 Task: Add Sprouts 93% Lean Ground Beef Patties to the cart.
Action: Mouse moved to (29, 107)
Screenshot: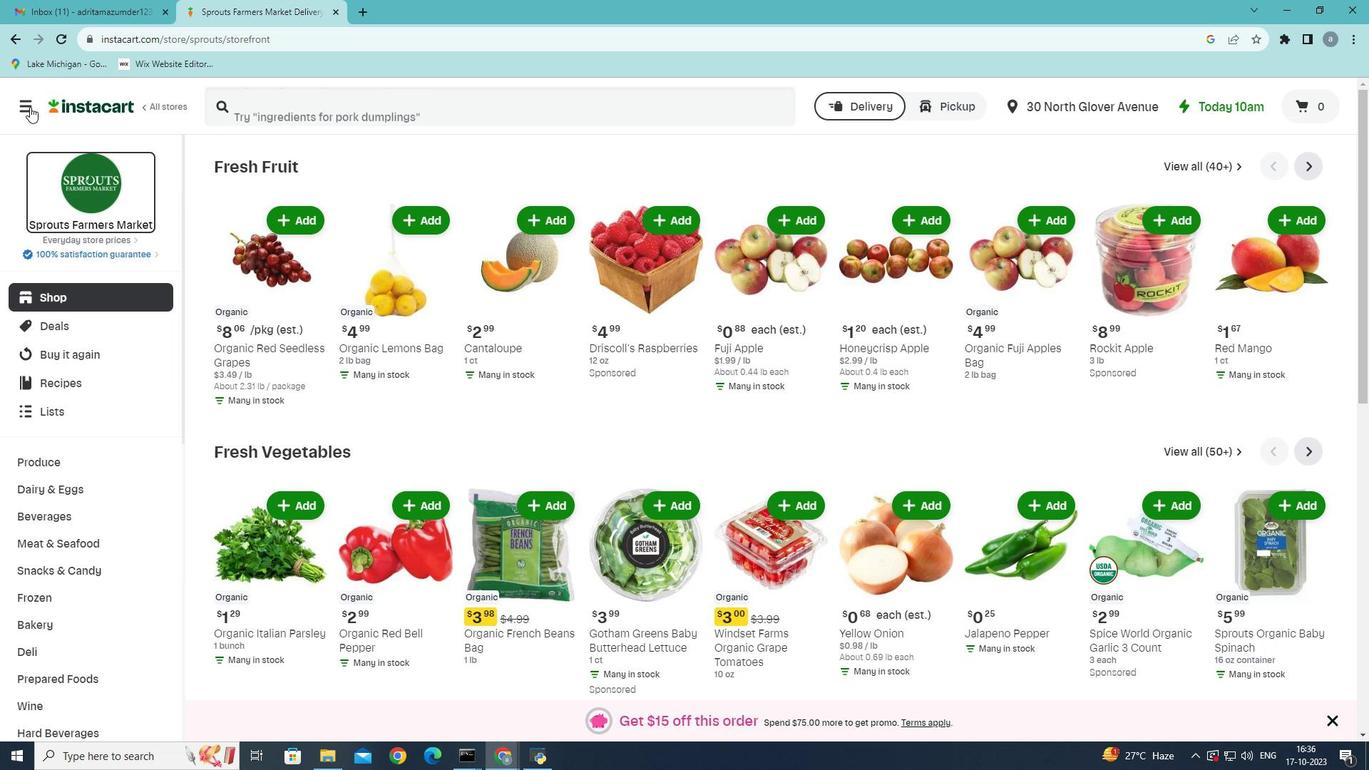 
Action: Mouse pressed left at (29, 107)
Screenshot: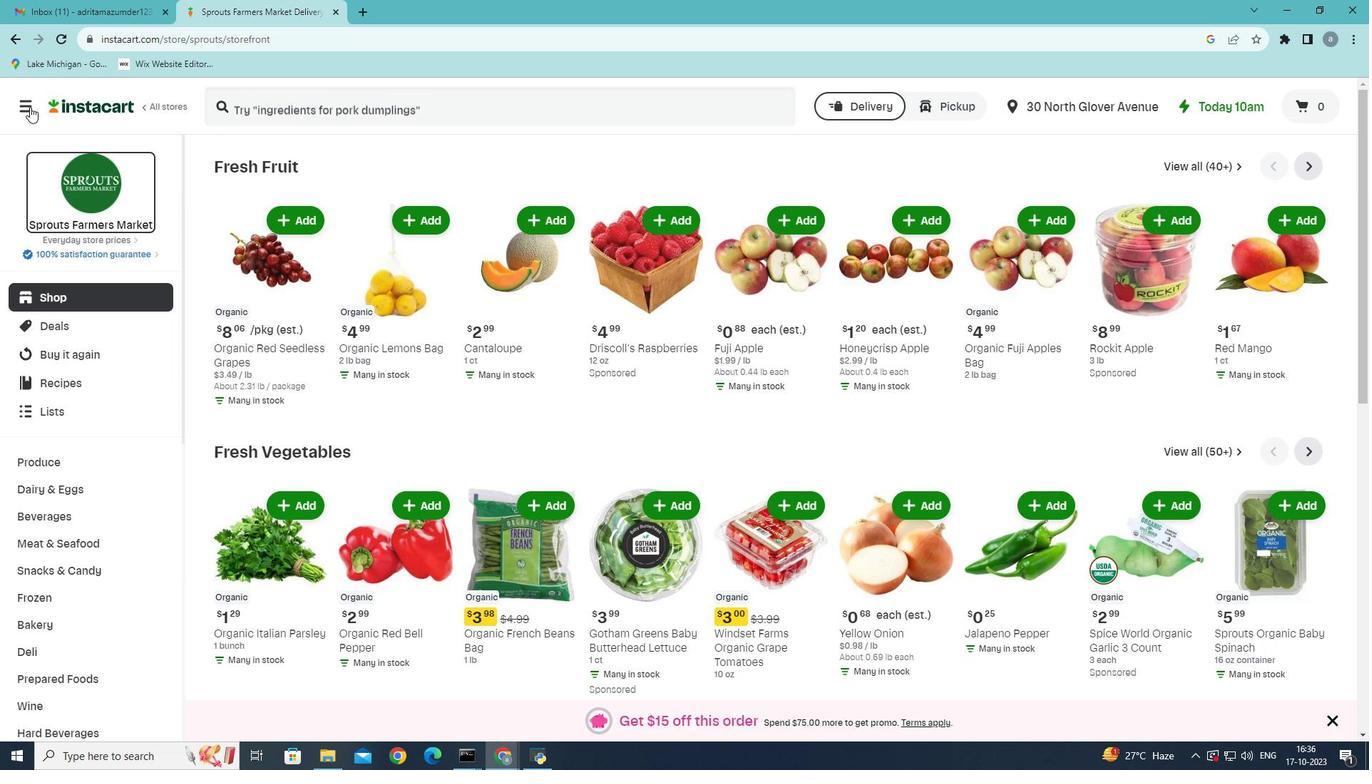 
Action: Mouse moved to (80, 425)
Screenshot: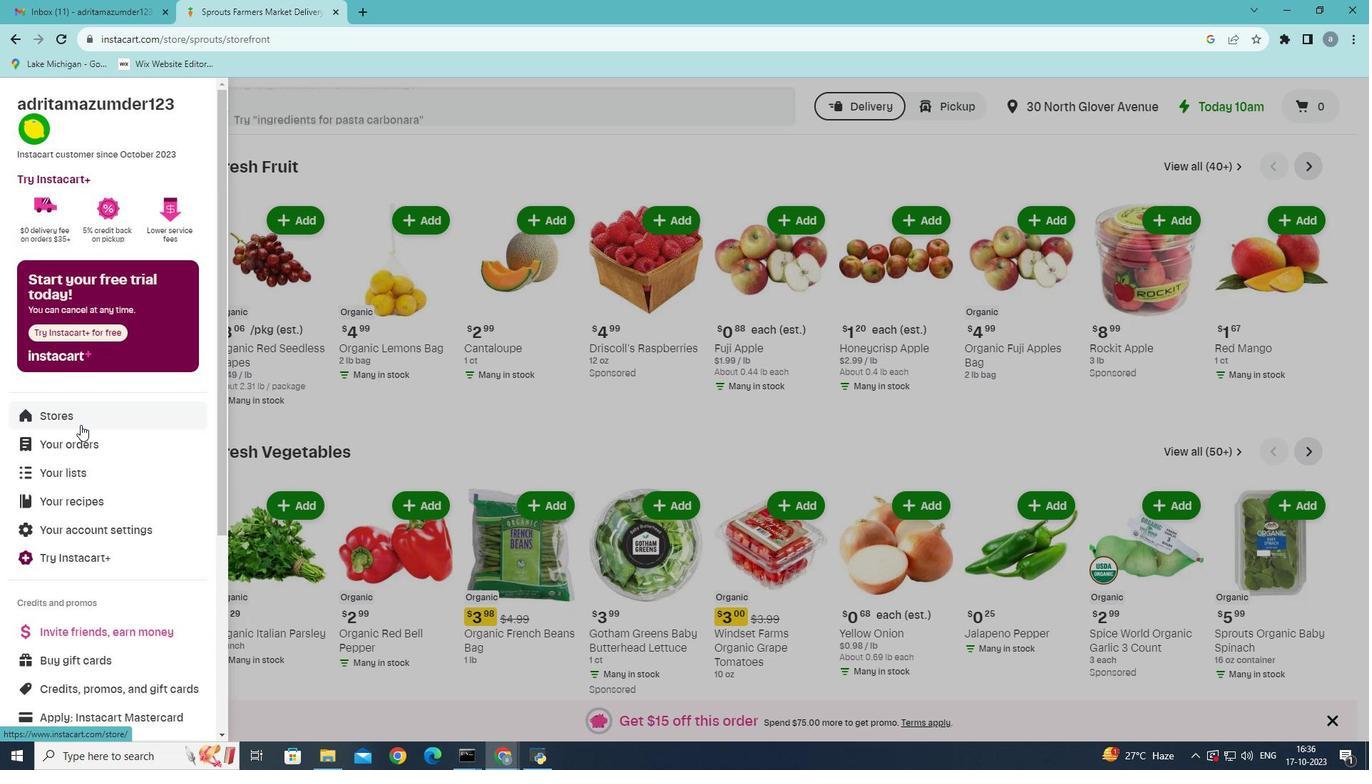 
Action: Mouse pressed left at (80, 425)
Screenshot: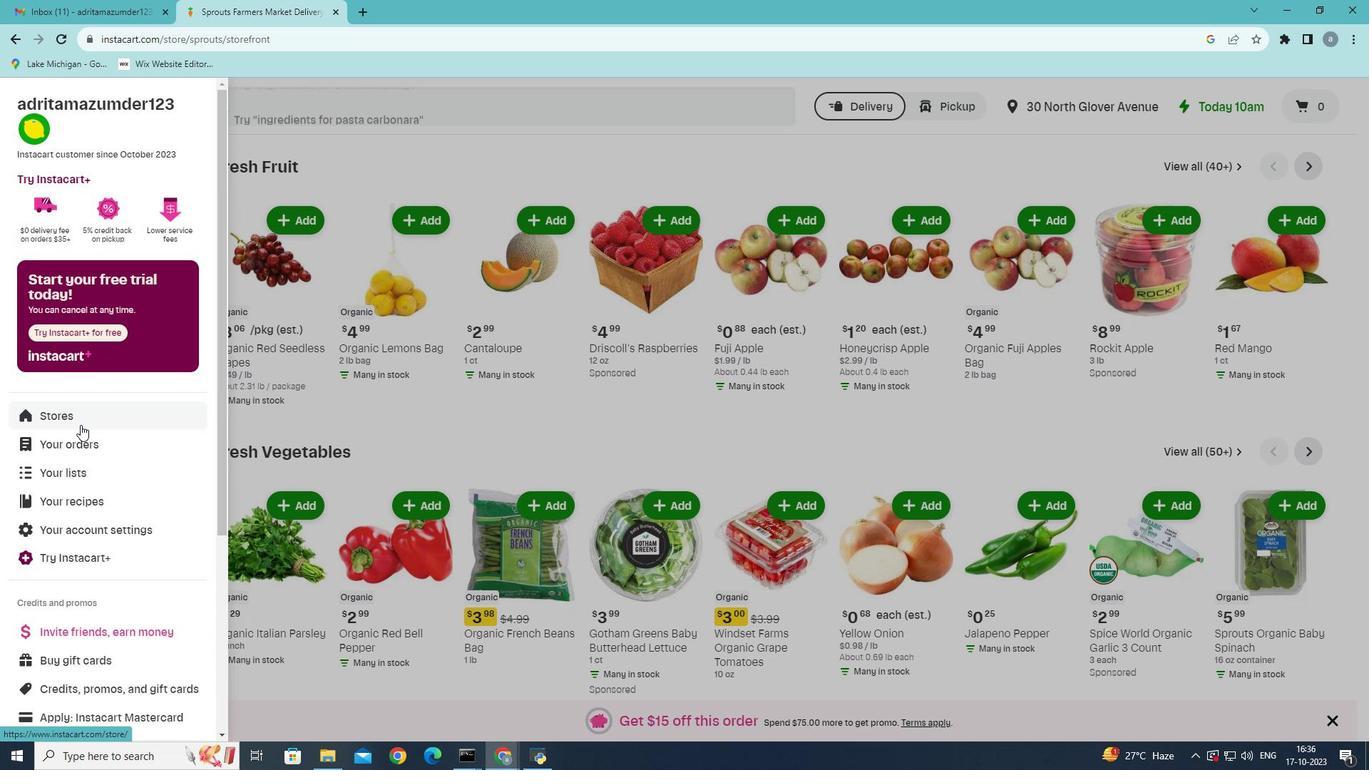 
Action: Mouse moved to (322, 153)
Screenshot: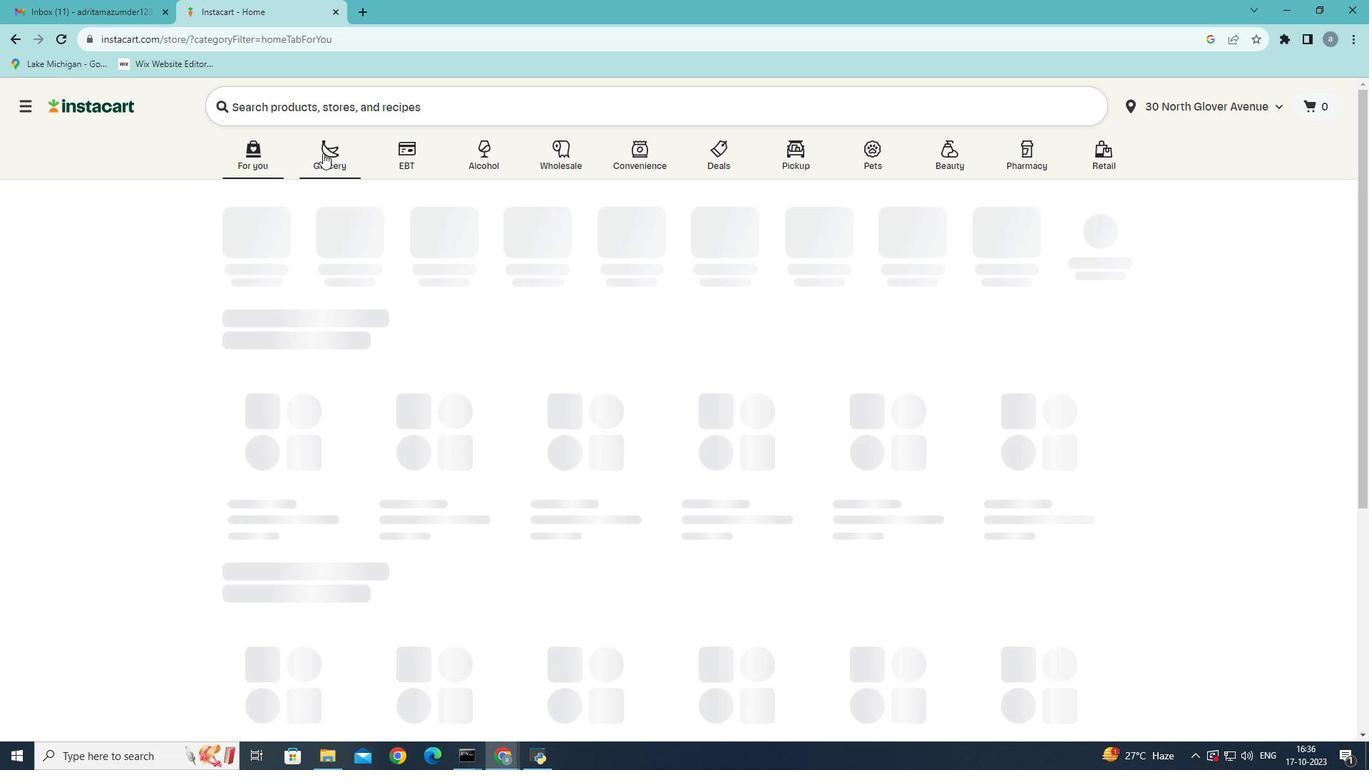 
Action: Mouse pressed left at (322, 153)
Screenshot: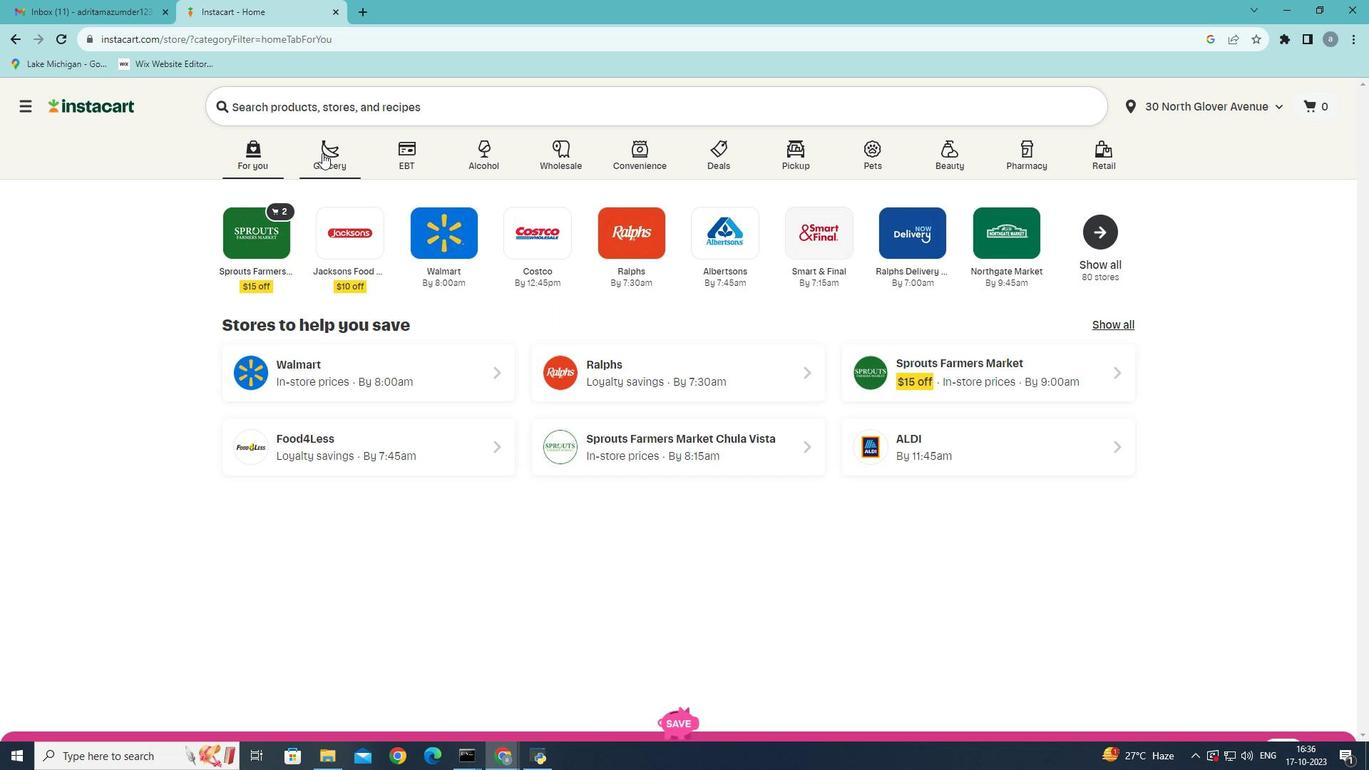 
Action: Mouse moved to (941, 308)
Screenshot: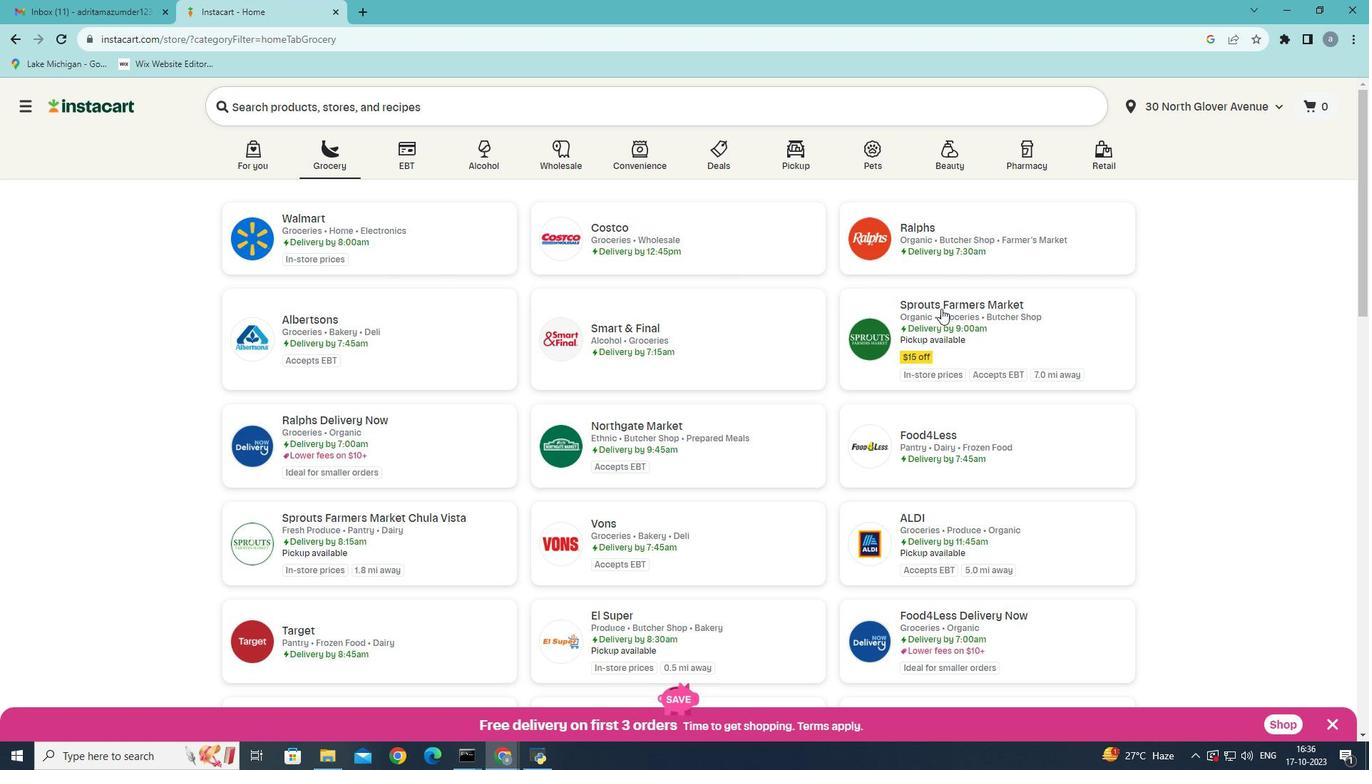 
Action: Mouse pressed left at (941, 308)
Screenshot: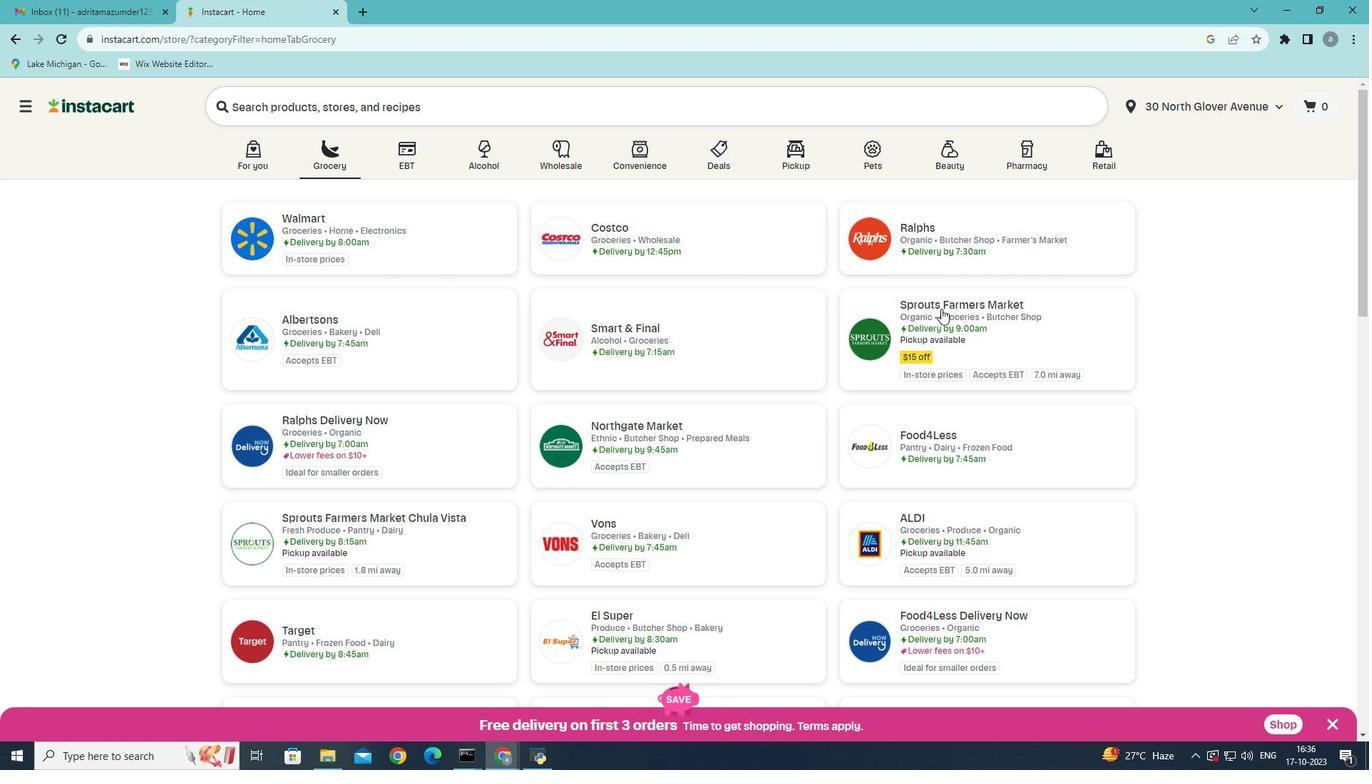 
Action: Mouse moved to (69, 538)
Screenshot: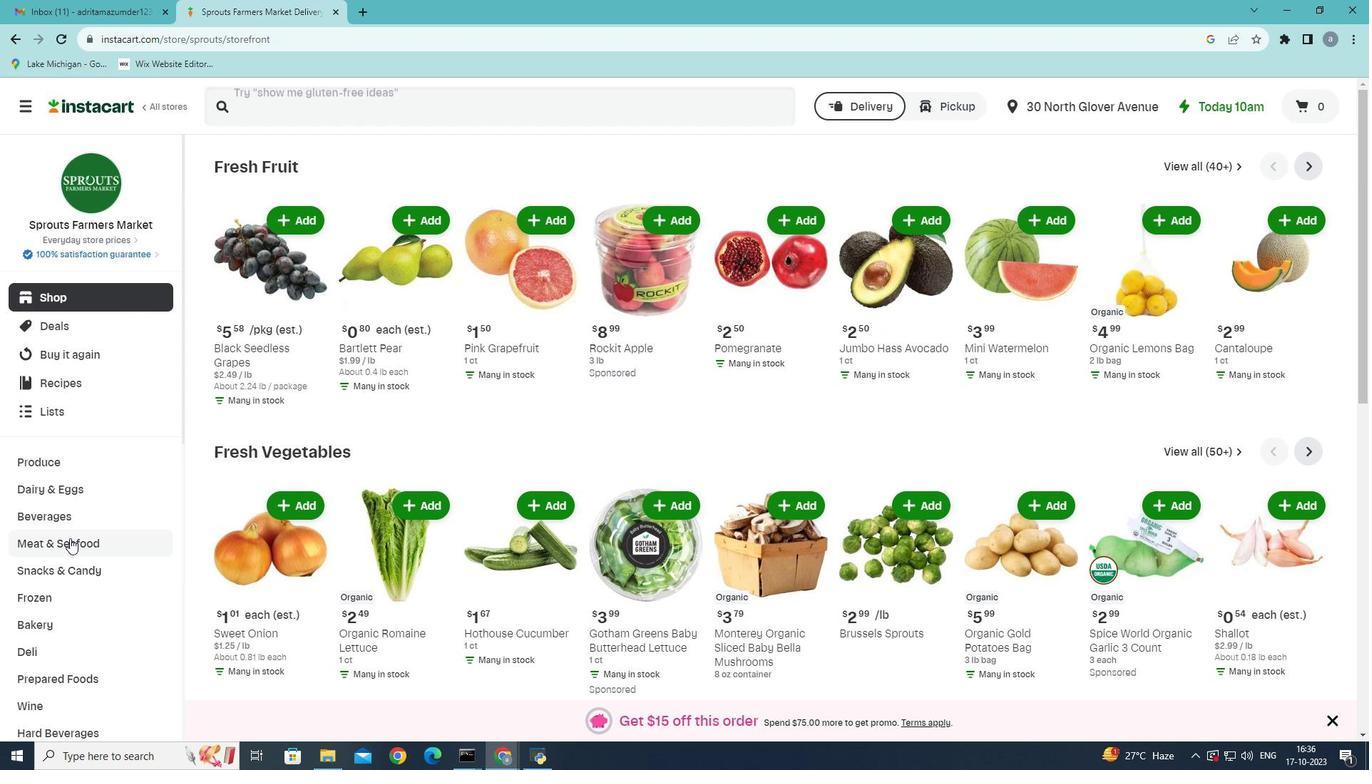 
Action: Mouse pressed left at (69, 538)
Screenshot: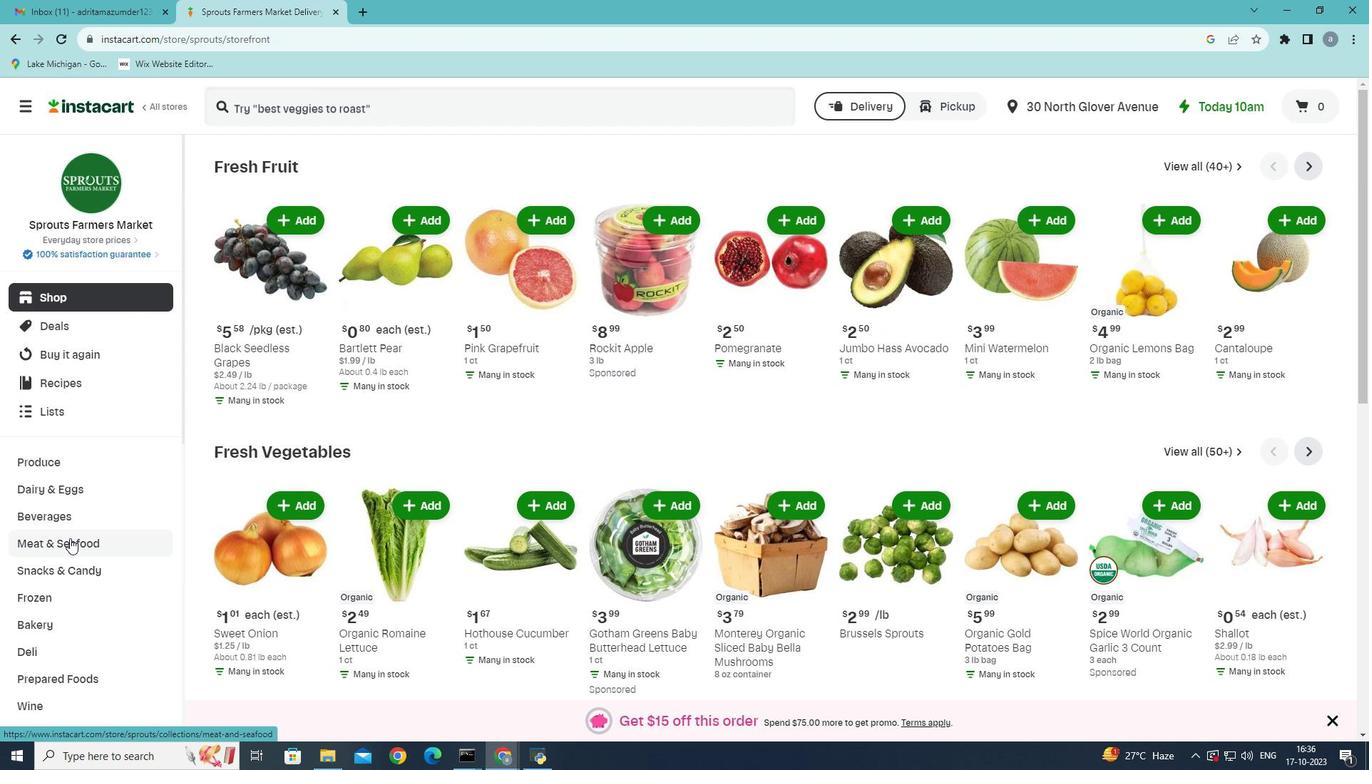 
Action: Mouse moved to (415, 198)
Screenshot: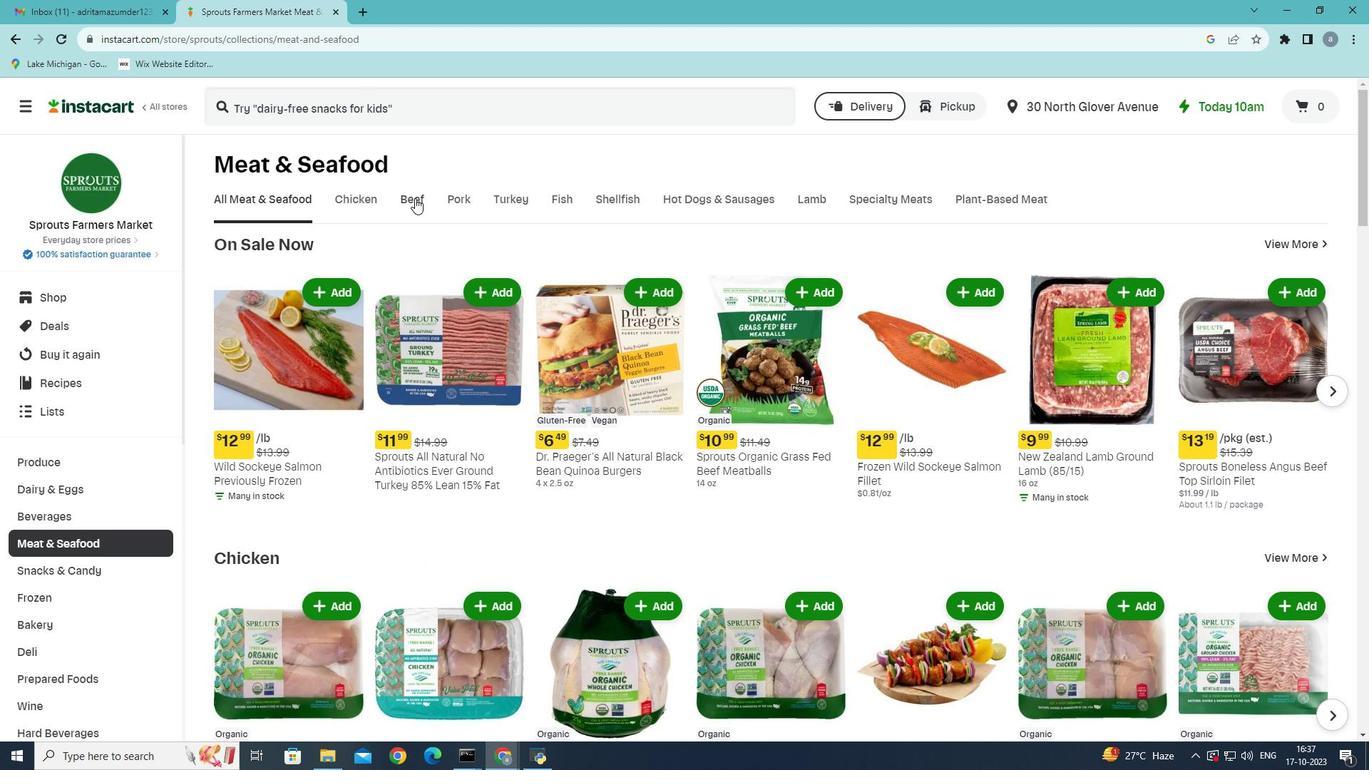 
Action: Mouse pressed left at (415, 198)
Screenshot: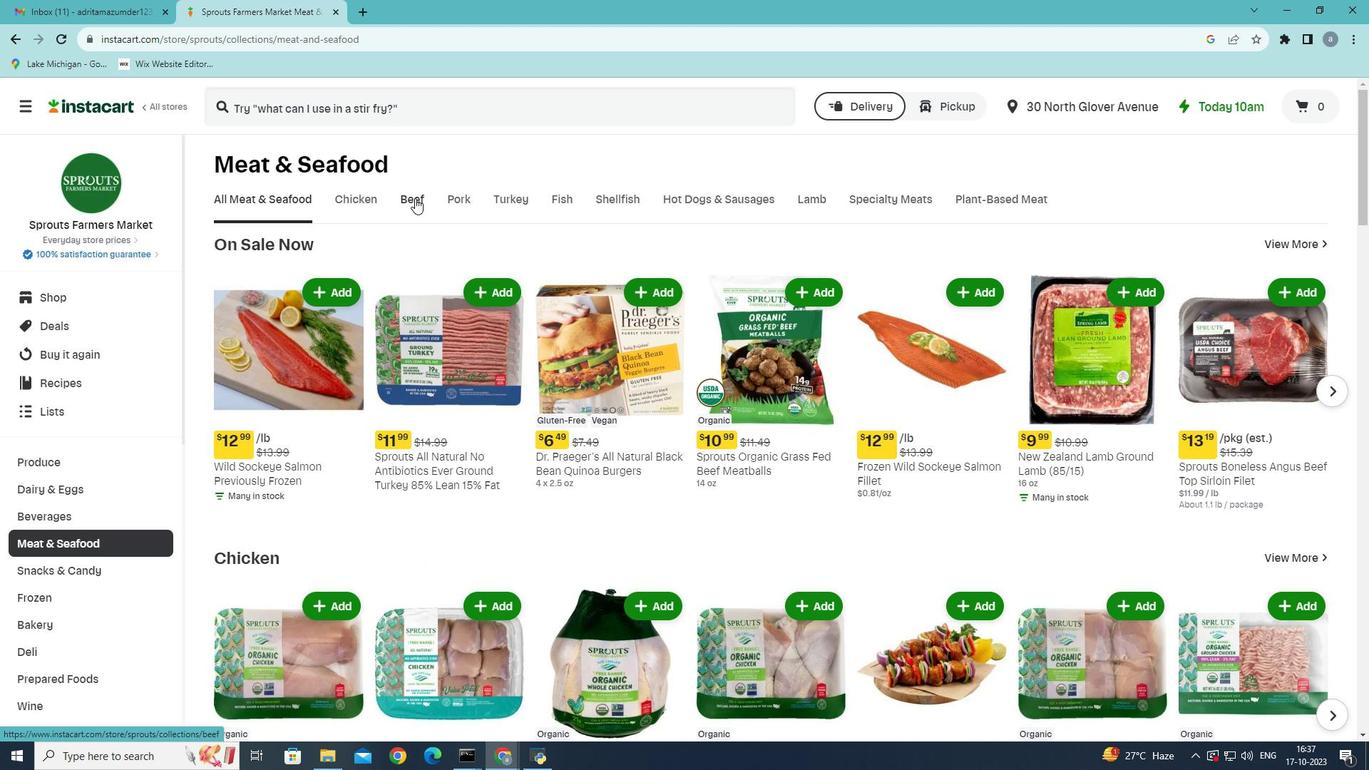 
Action: Mouse moved to (399, 262)
Screenshot: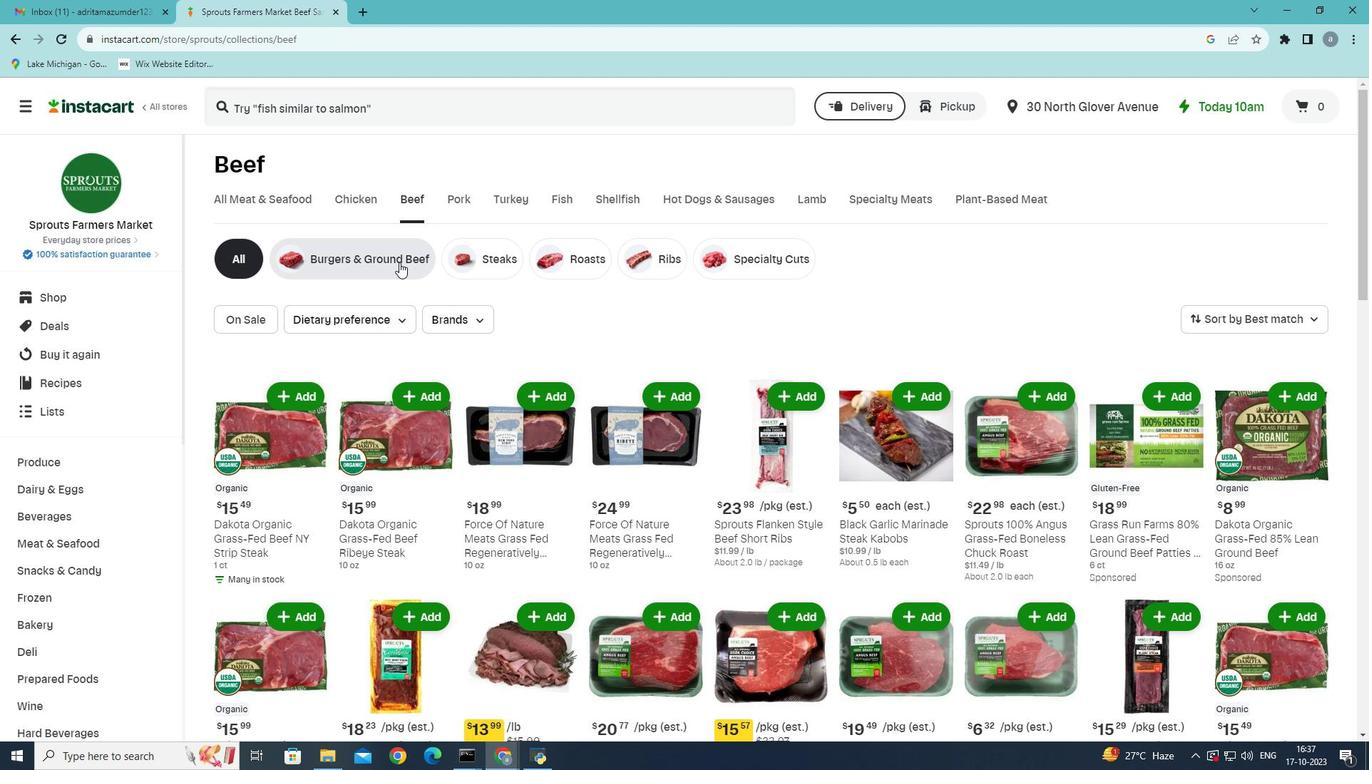 
Action: Mouse pressed left at (399, 262)
Screenshot: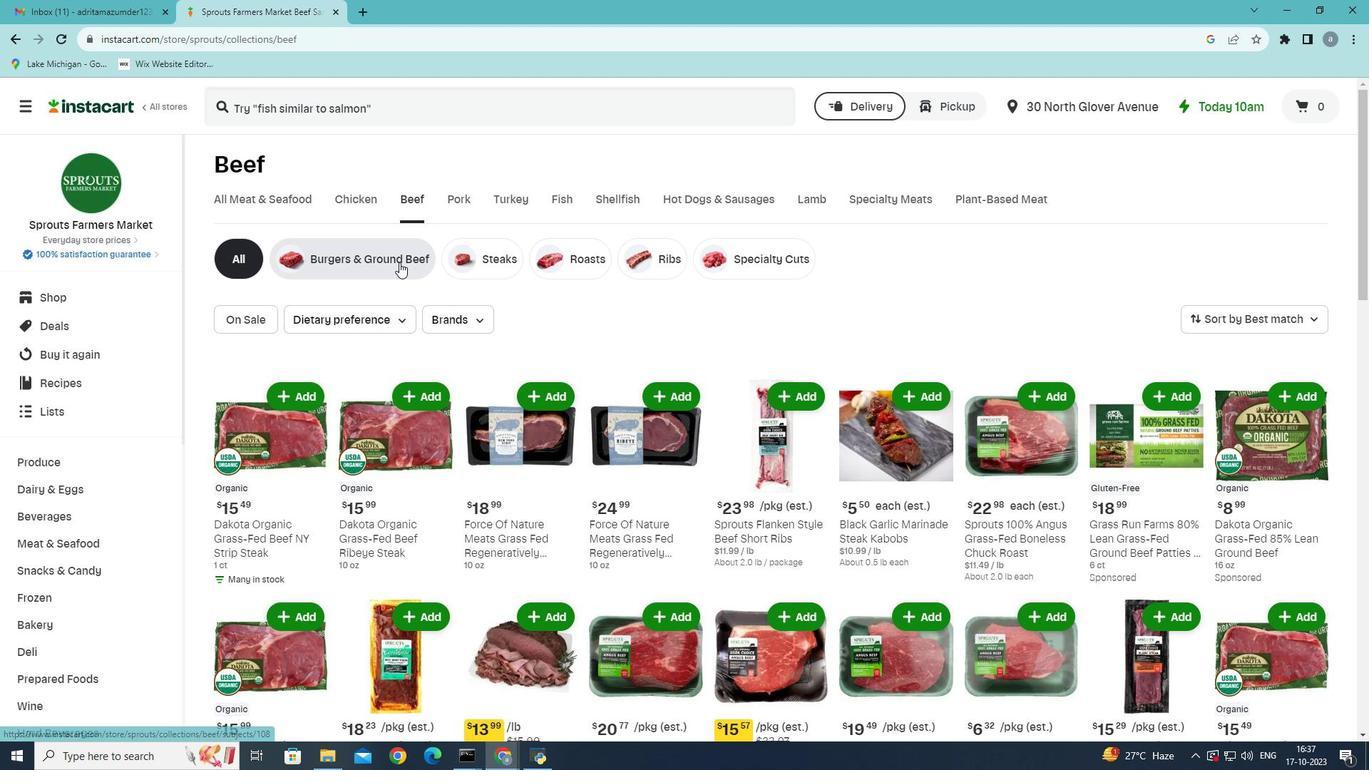 
Action: Mouse moved to (915, 396)
Screenshot: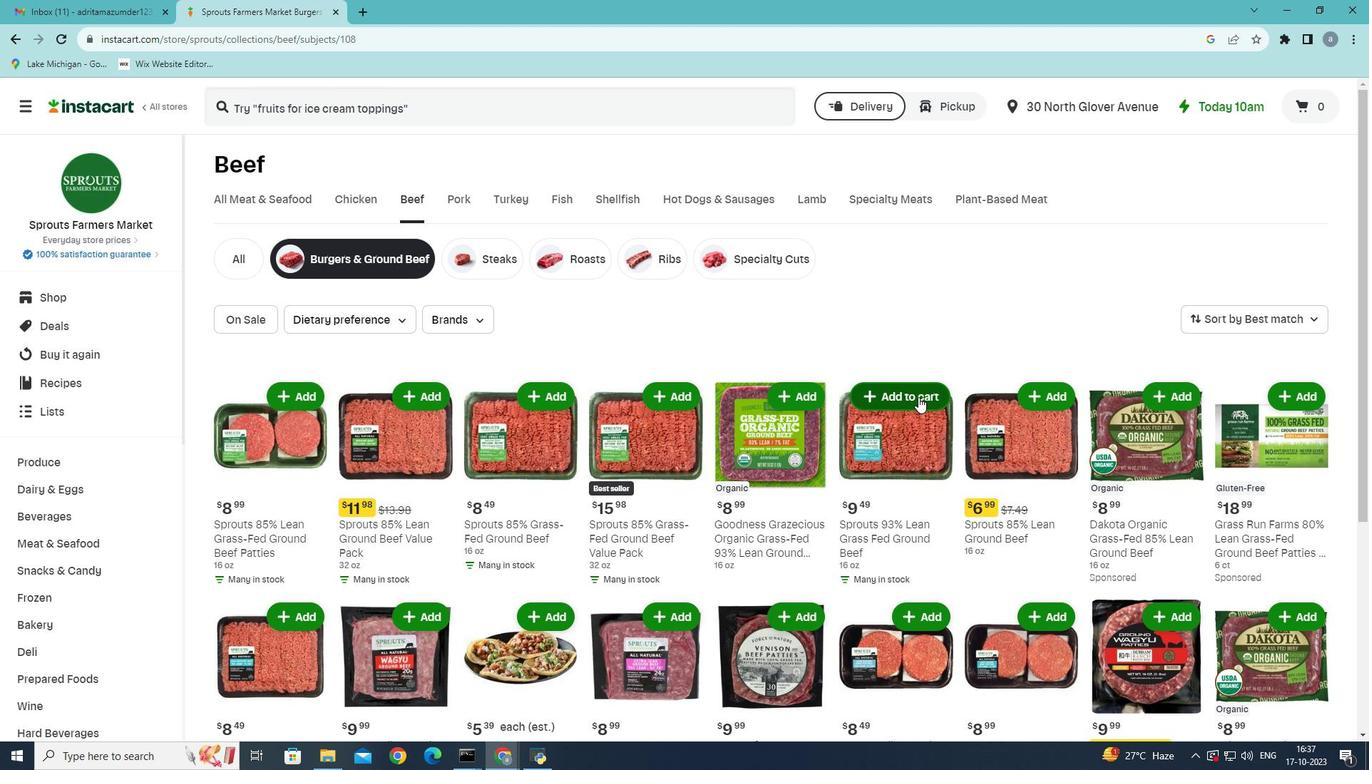 
Action: Mouse scrolled (915, 395) with delta (0, 0)
Screenshot: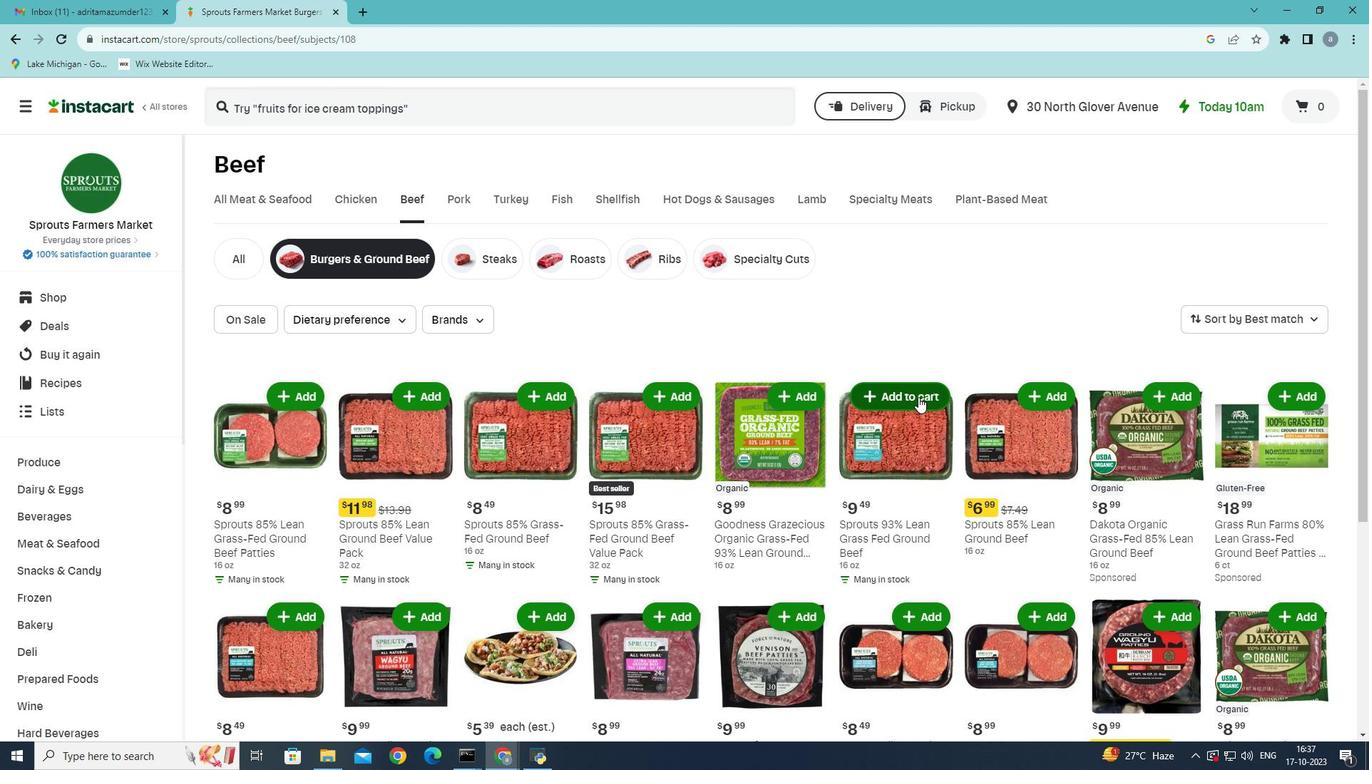 
Action: Mouse moved to (884, 448)
Screenshot: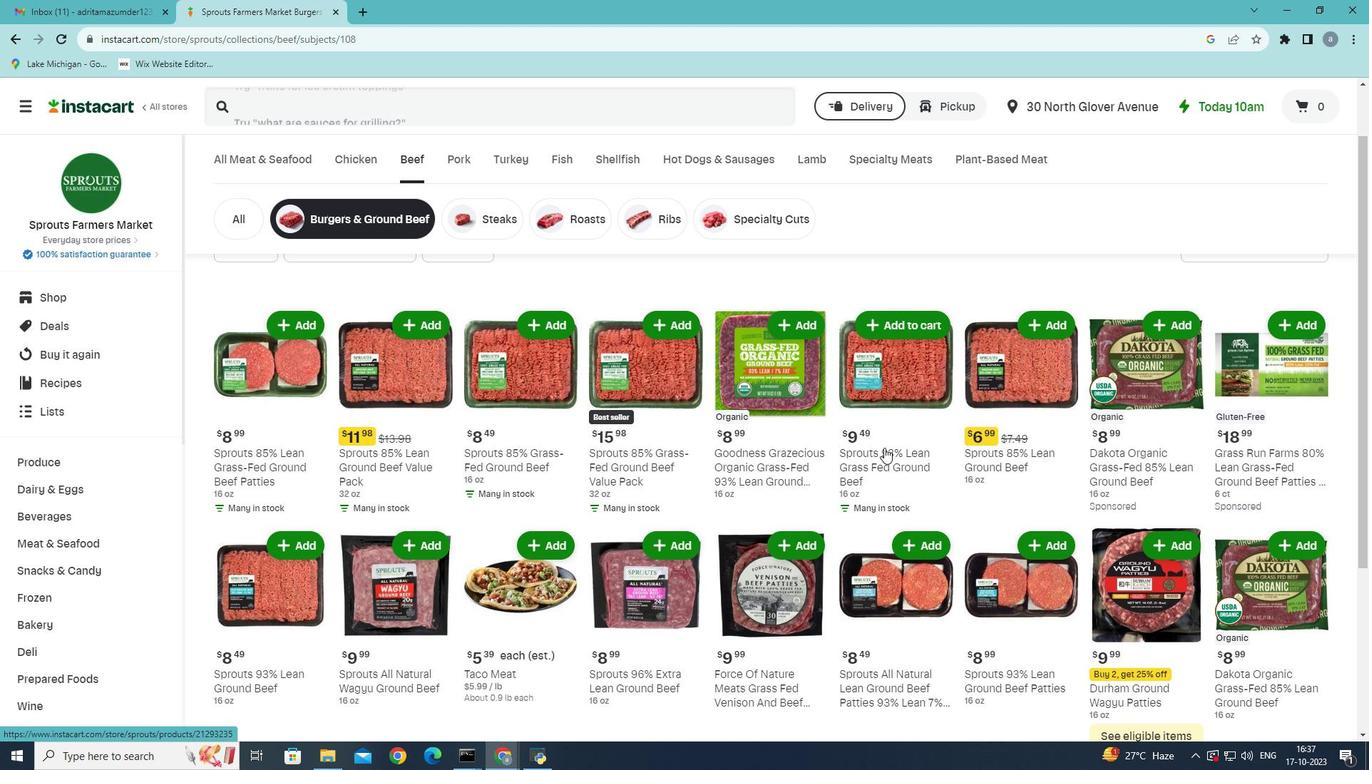
Action: Mouse scrolled (884, 447) with delta (0, 0)
Screenshot: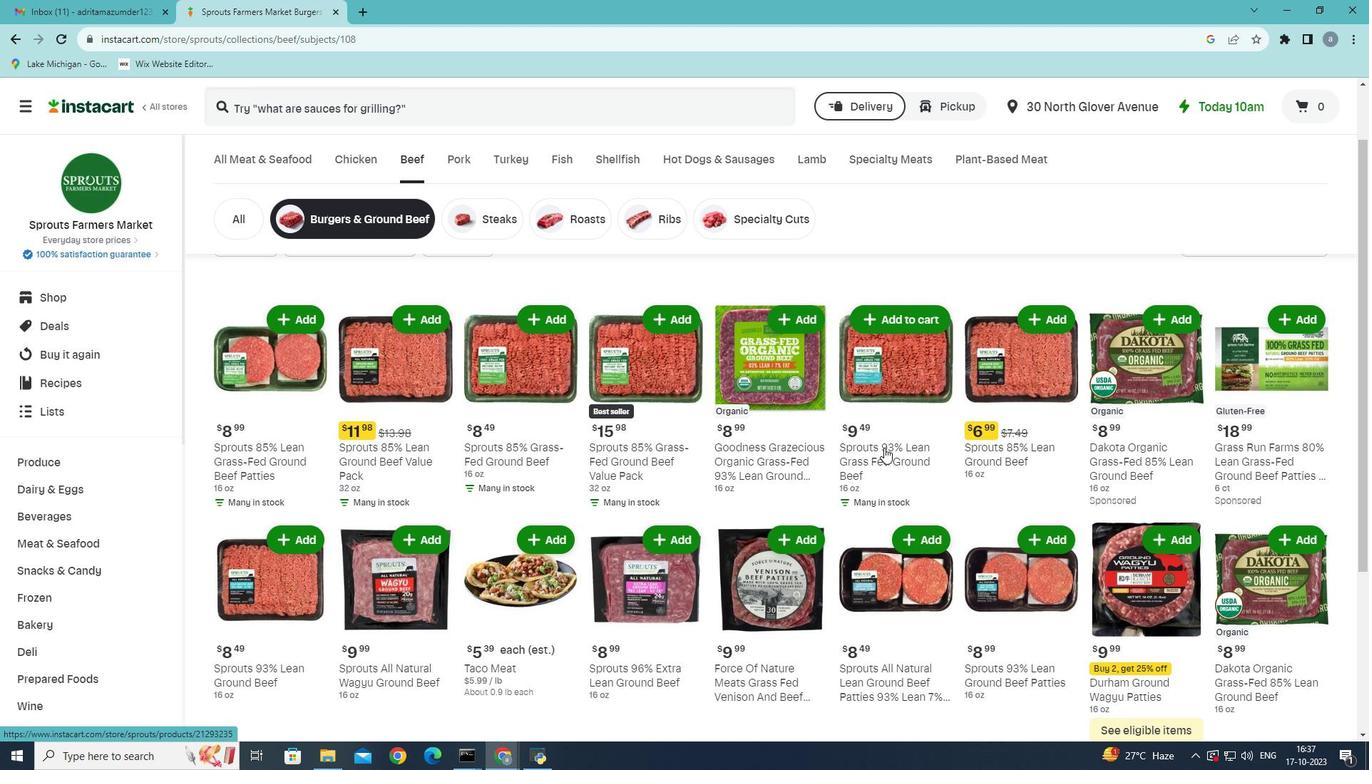 
Action: Mouse moved to (1045, 478)
Screenshot: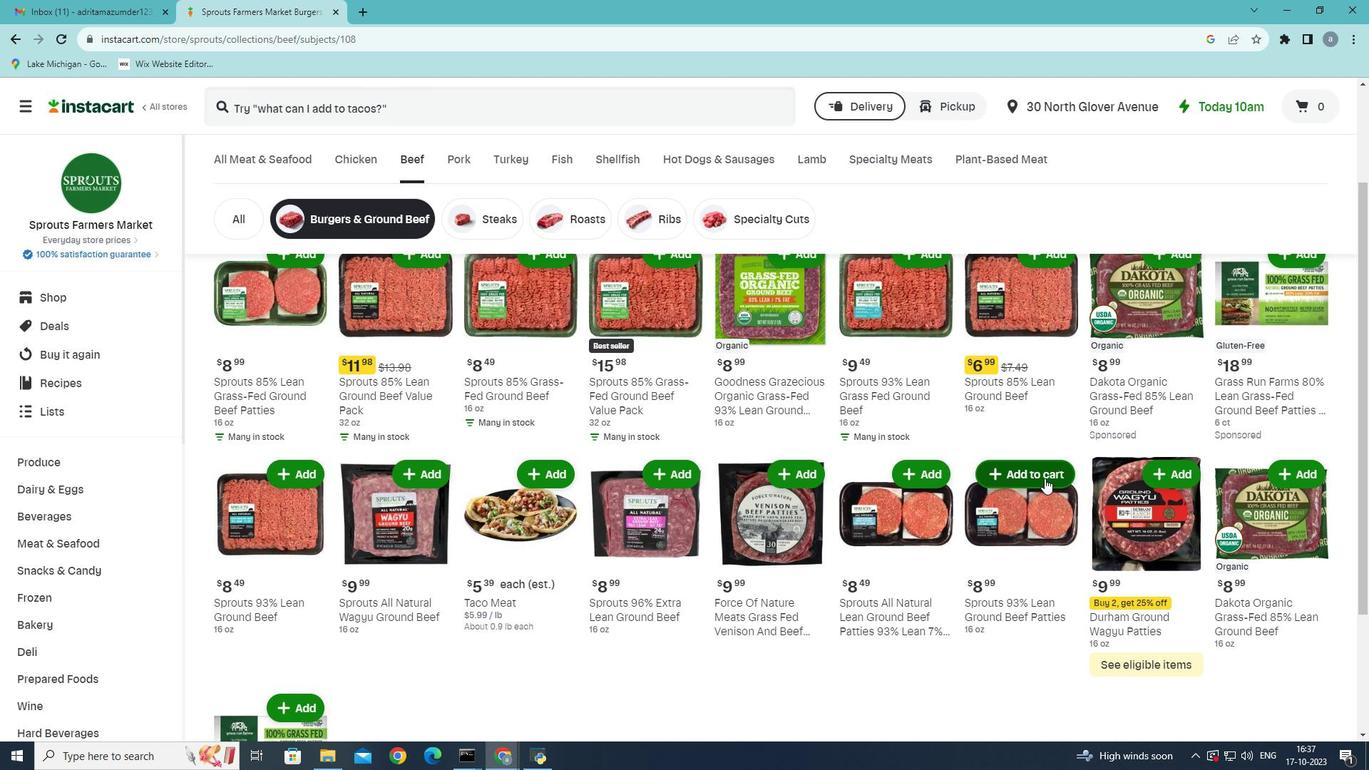 
Action: Mouse pressed left at (1045, 478)
Screenshot: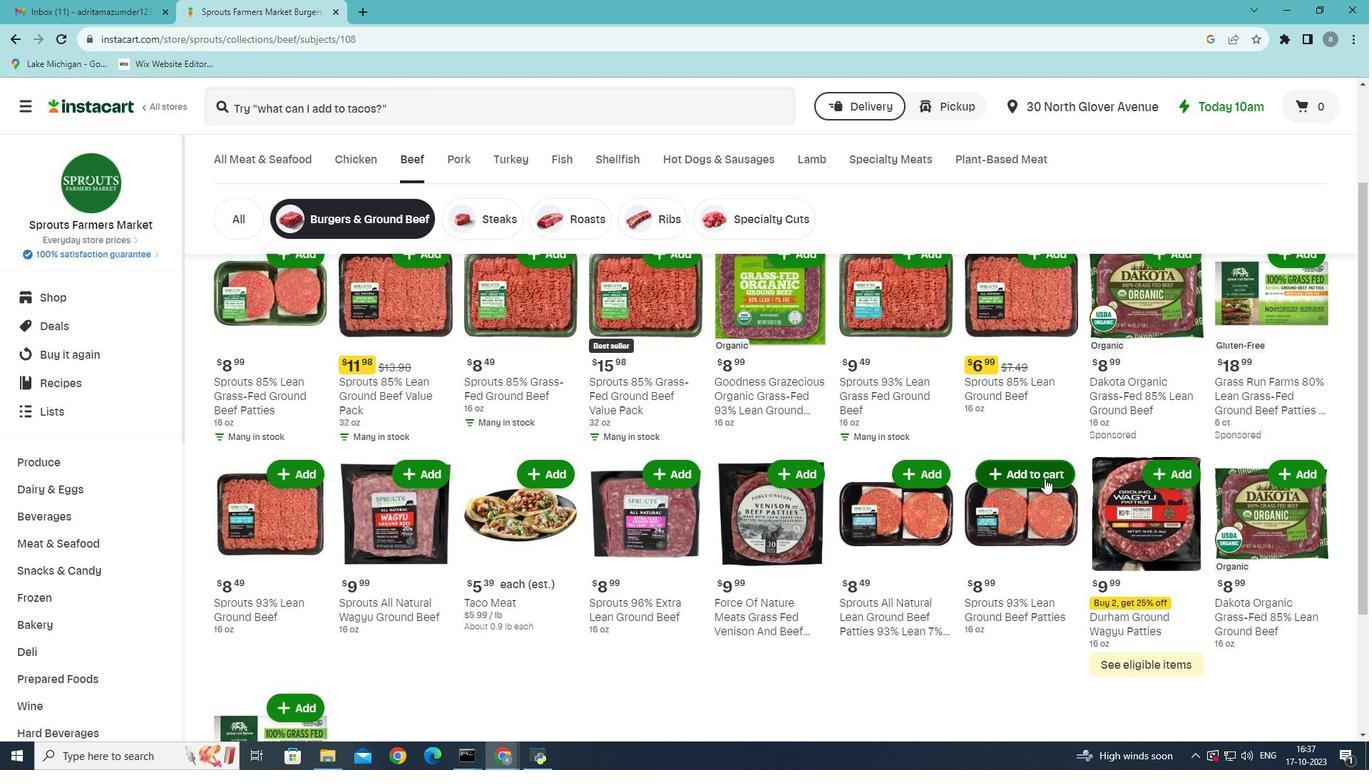 
Action: Mouse moved to (966, 495)
Screenshot: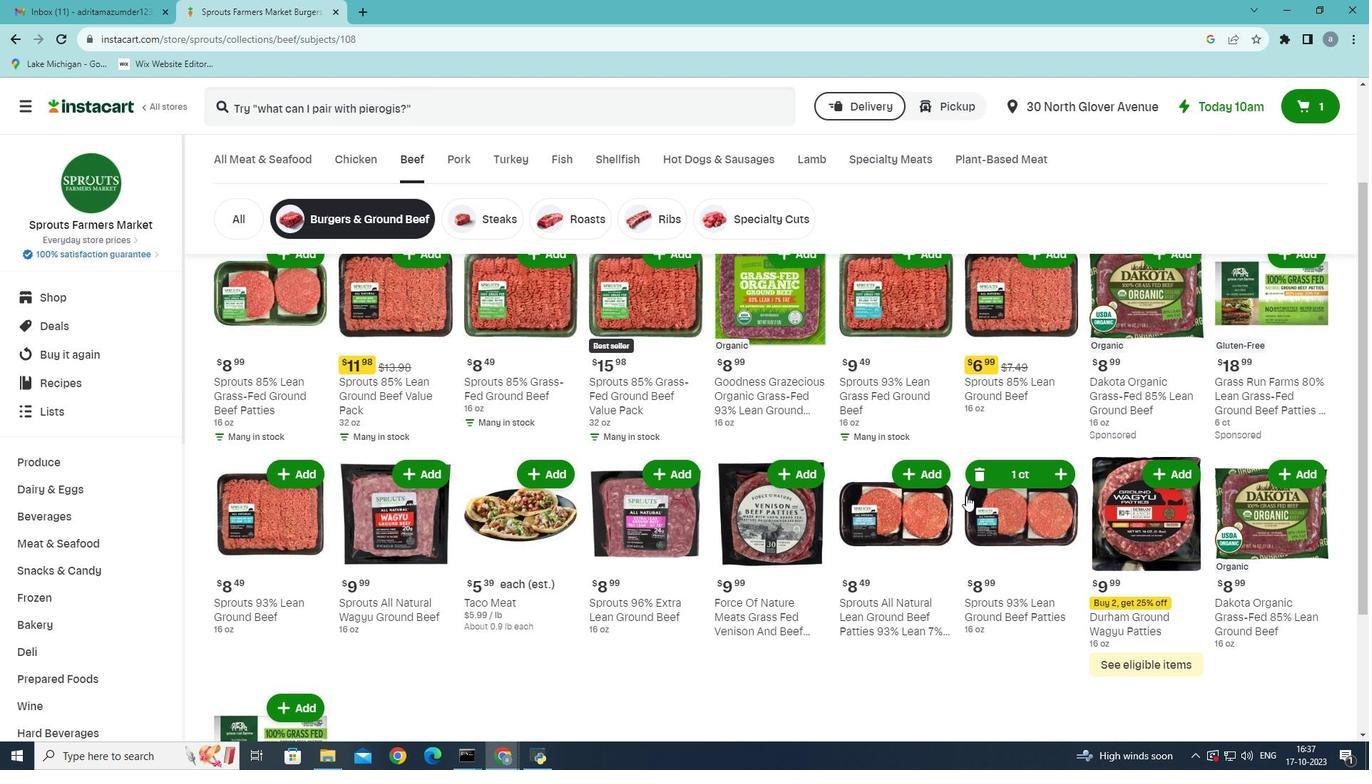 
